 Task: Create in the project AgileCollab in Backlog an issue 'Implement a new cloud-based human resource information system for a company with advanced employee self-service and benefits management features', assign it to team member softage.3@softage.net and change the status to IN PROGRESS. Create in the project AgileCollab in Backlog an issue 'Integrate a new chatbot feature into an existing customer service portal to enhance customer support and response time', assign it to team member softage.4@softage.net and change the status to IN PROGRESS
Action: Mouse moved to (197, 55)
Screenshot: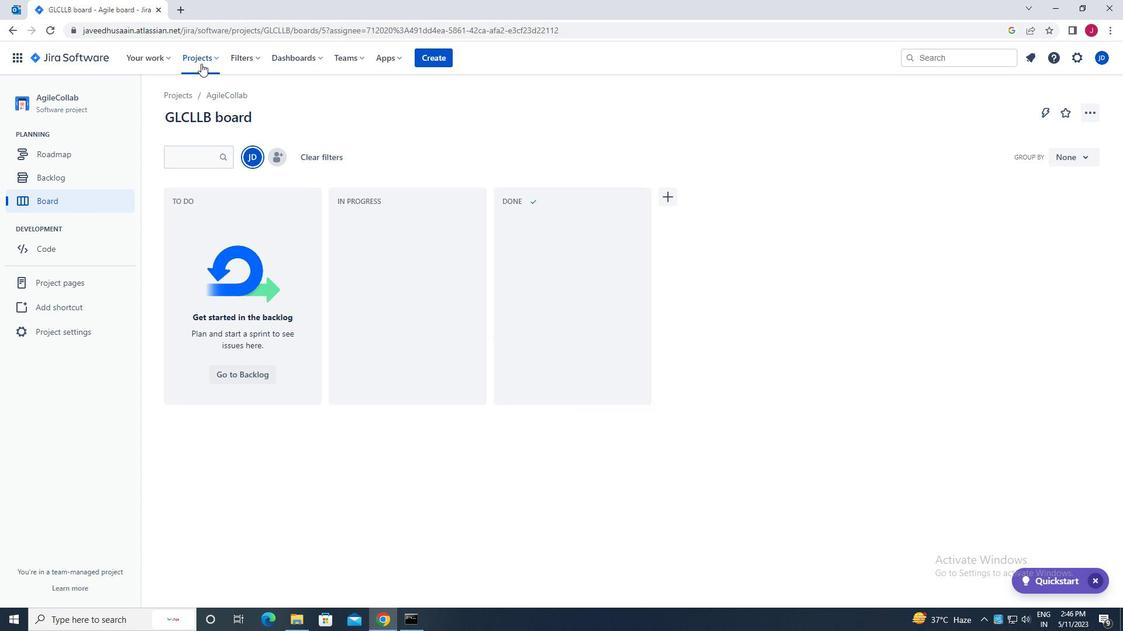 
Action: Mouse pressed left at (197, 55)
Screenshot: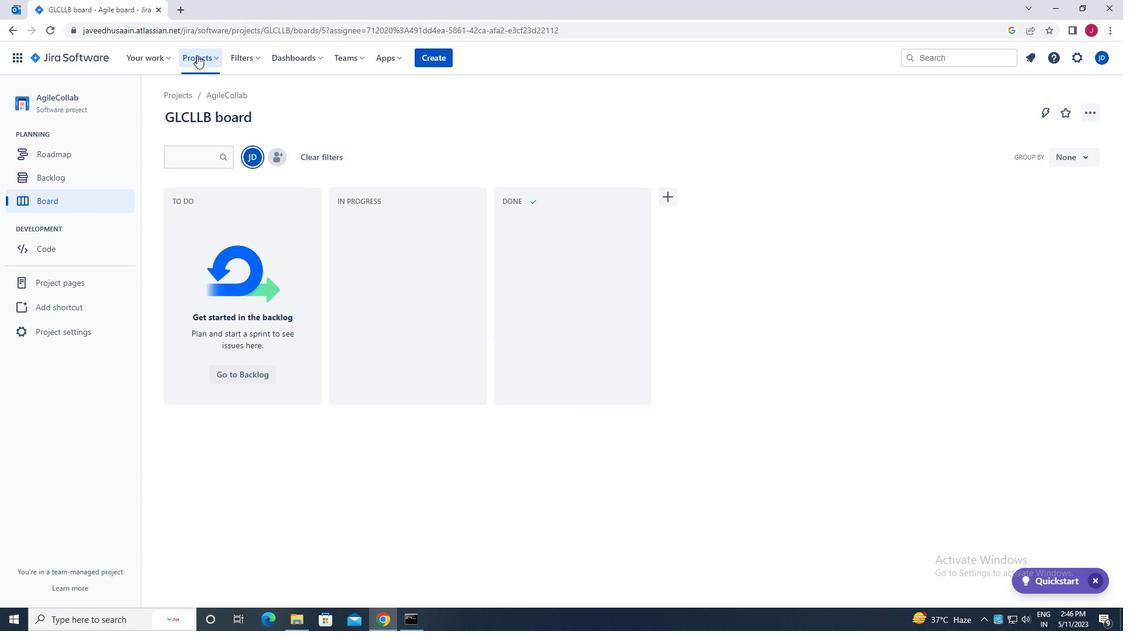 
Action: Mouse moved to (268, 112)
Screenshot: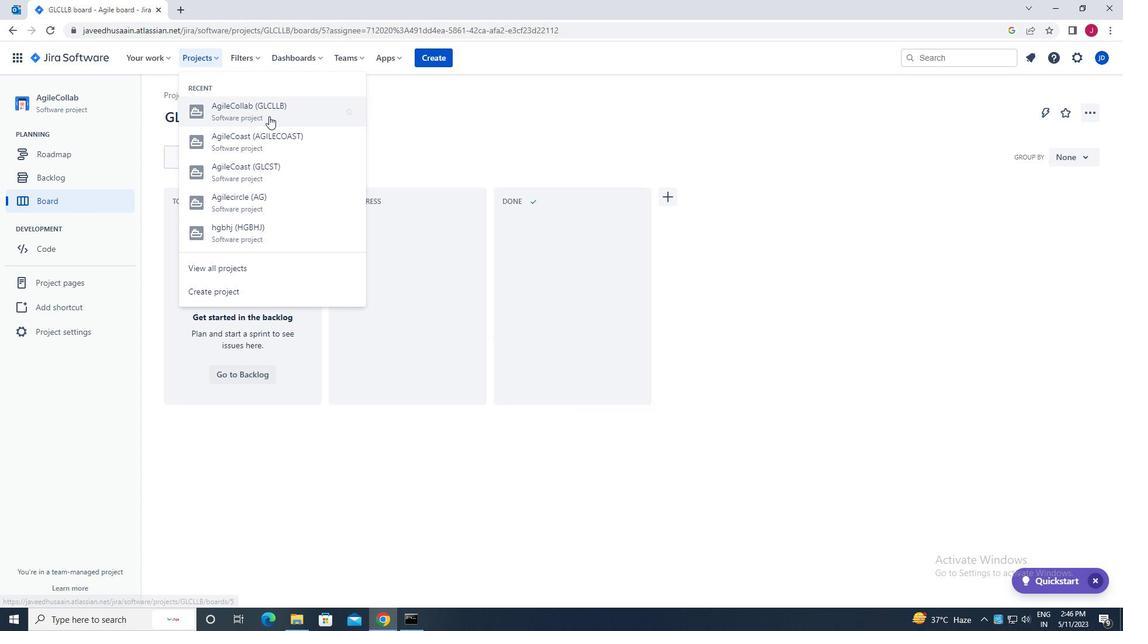 
Action: Mouse pressed left at (268, 112)
Screenshot: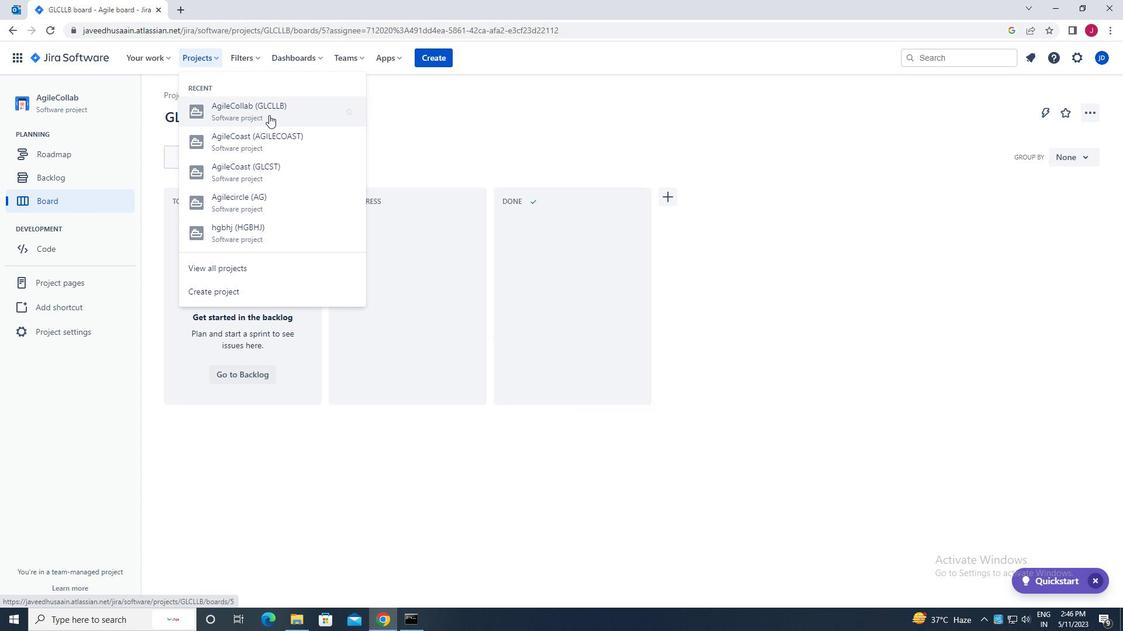 
Action: Mouse moved to (71, 176)
Screenshot: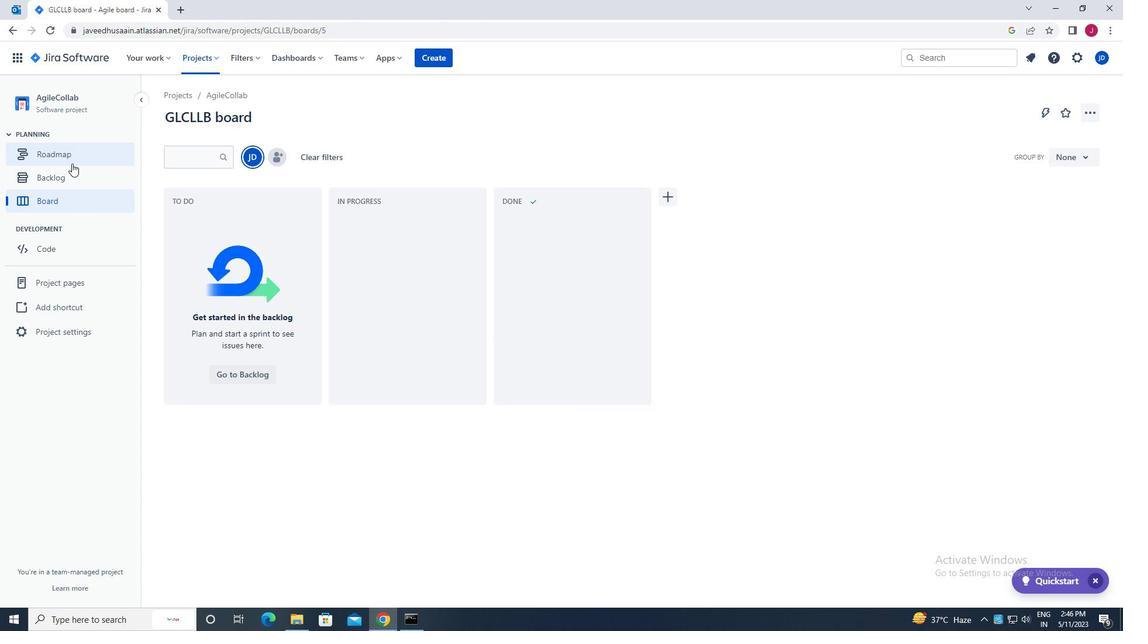 
Action: Mouse pressed left at (71, 176)
Screenshot: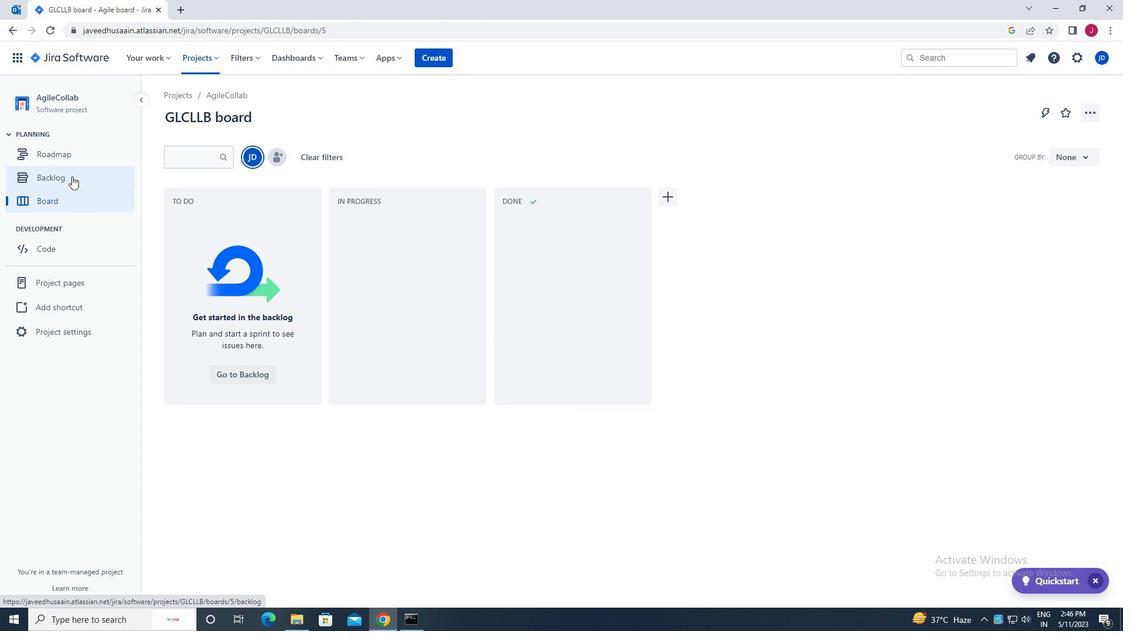 
Action: Mouse moved to (222, 431)
Screenshot: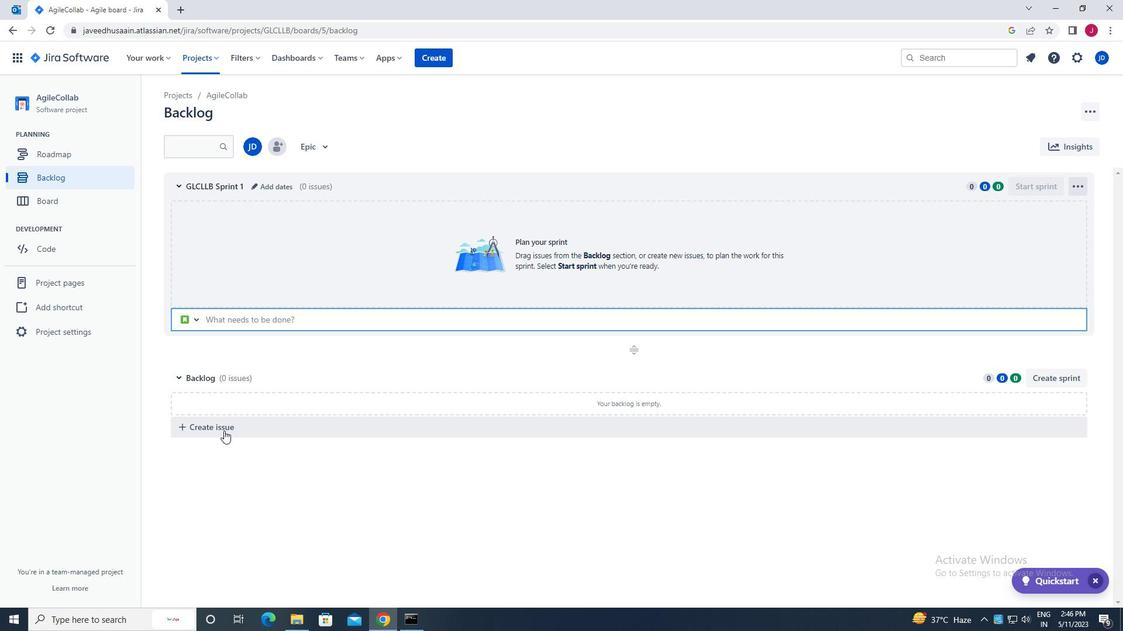 
Action: Mouse pressed left at (222, 431)
Screenshot: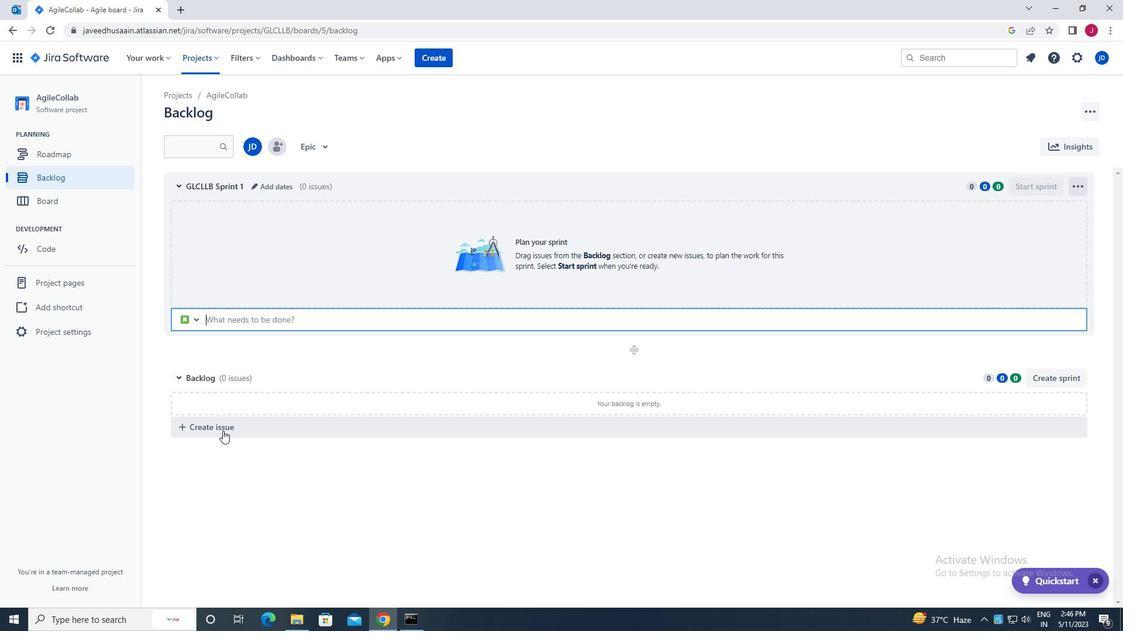 
Action: Mouse moved to (1082, 188)
Screenshot: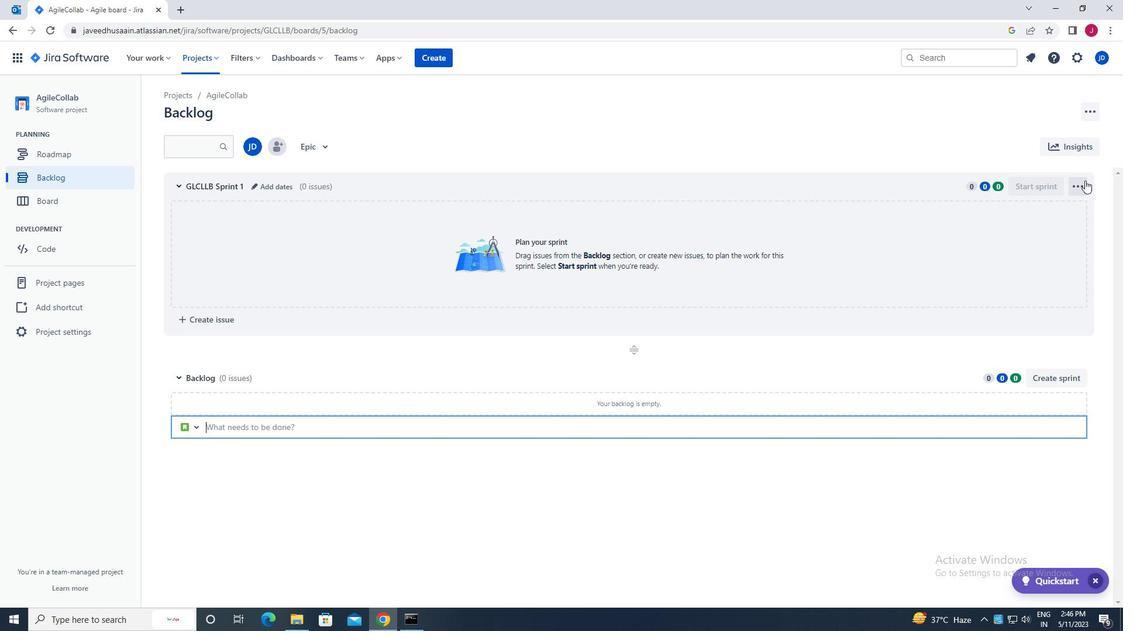 
Action: Mouse pressed left at (1082, 188)
Screenshot: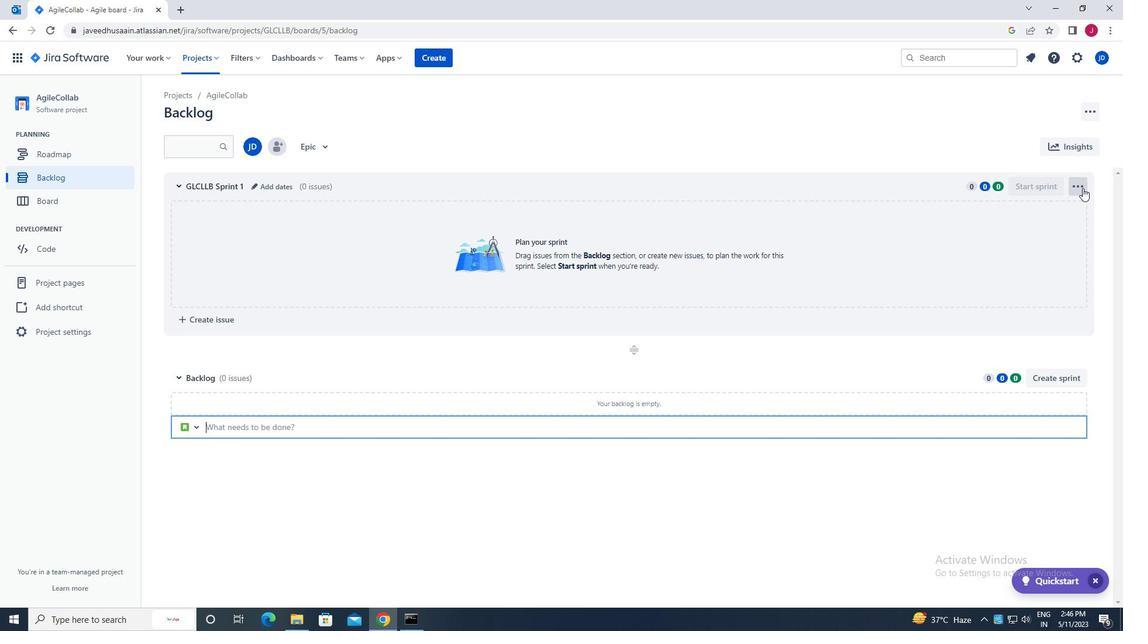 
Action: Mouse moved to (1043, 238)
Screenshot: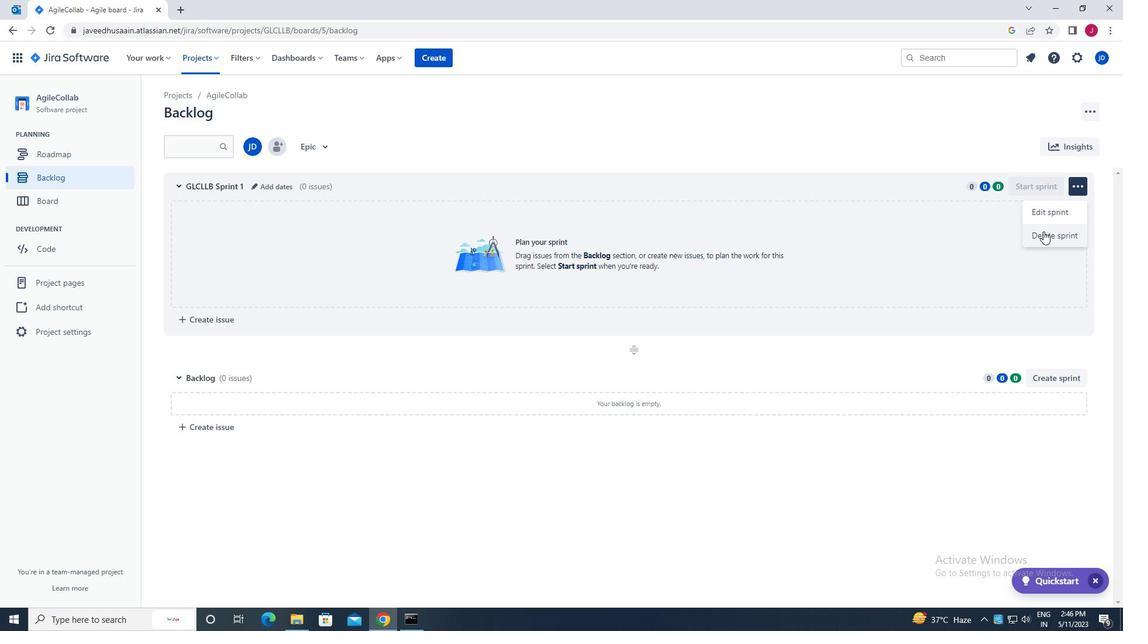 
Action: Mouse pressed left at (1043, 238)
Screenshot: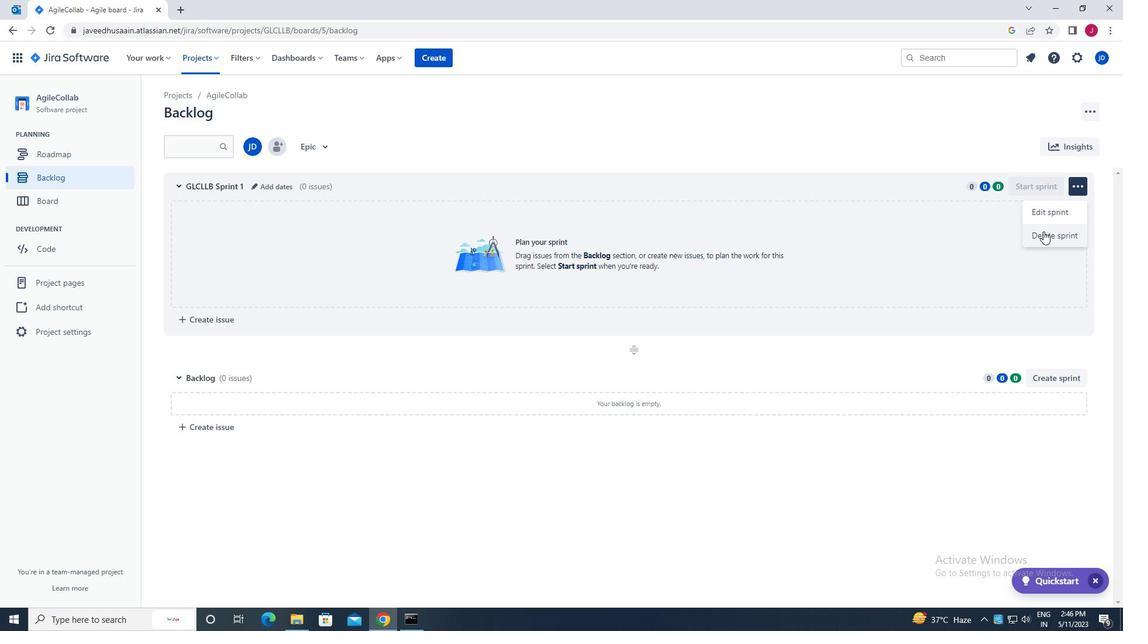 
Action: Mouse moved to (595, 155)
Screenshot: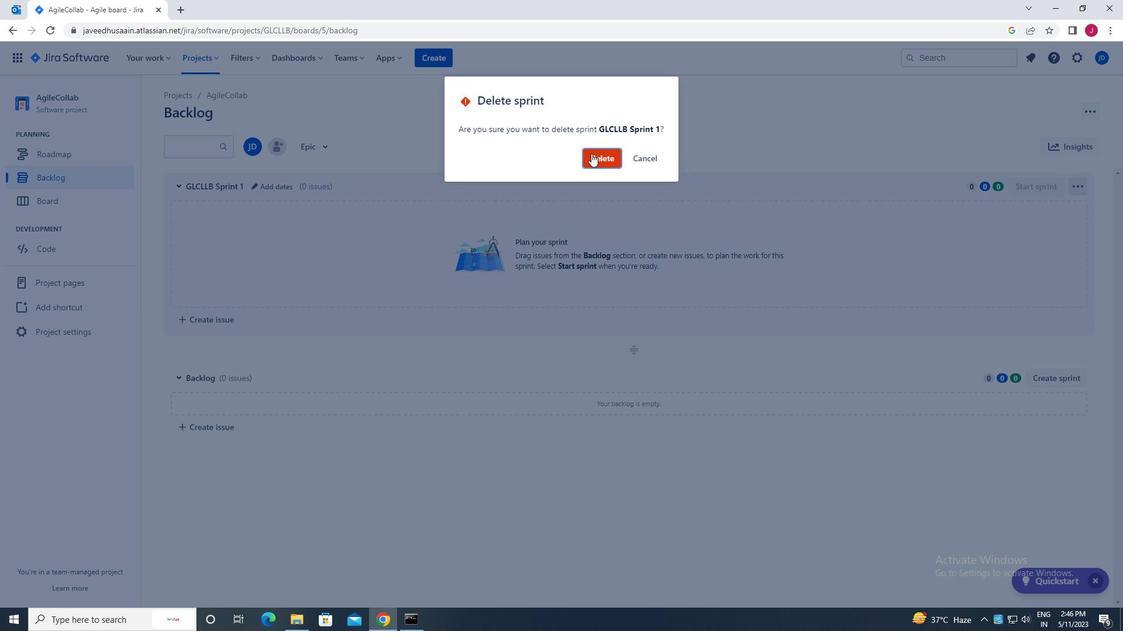 
Action: Mouse pressed left at (595, 155)
Screenshot: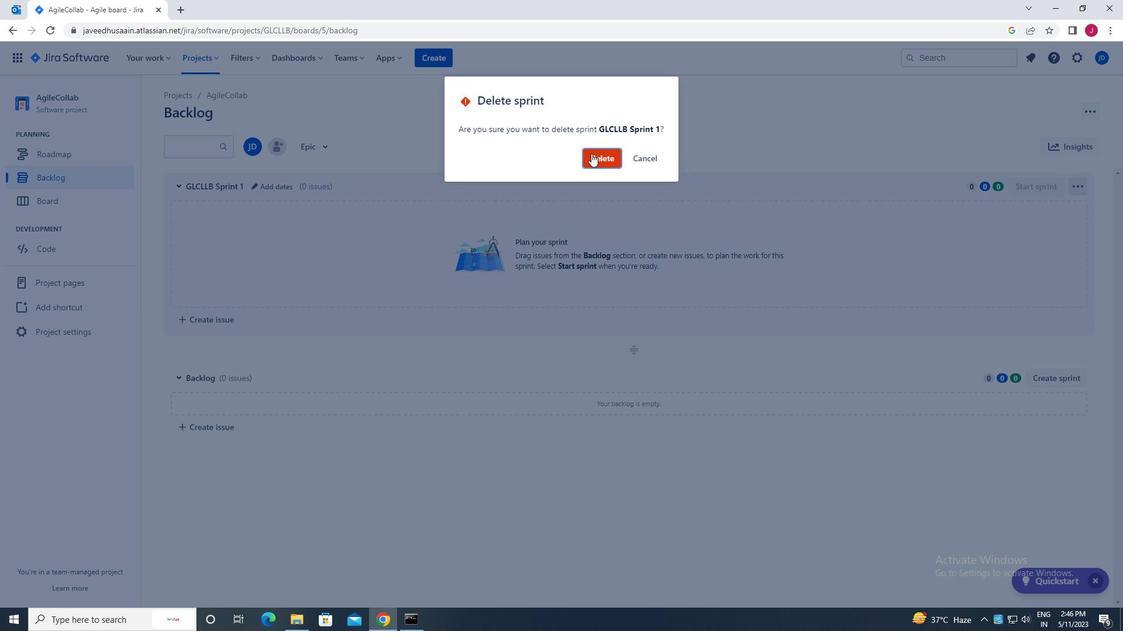 
Action: Mouse moved to (228, 214)
Screenshot: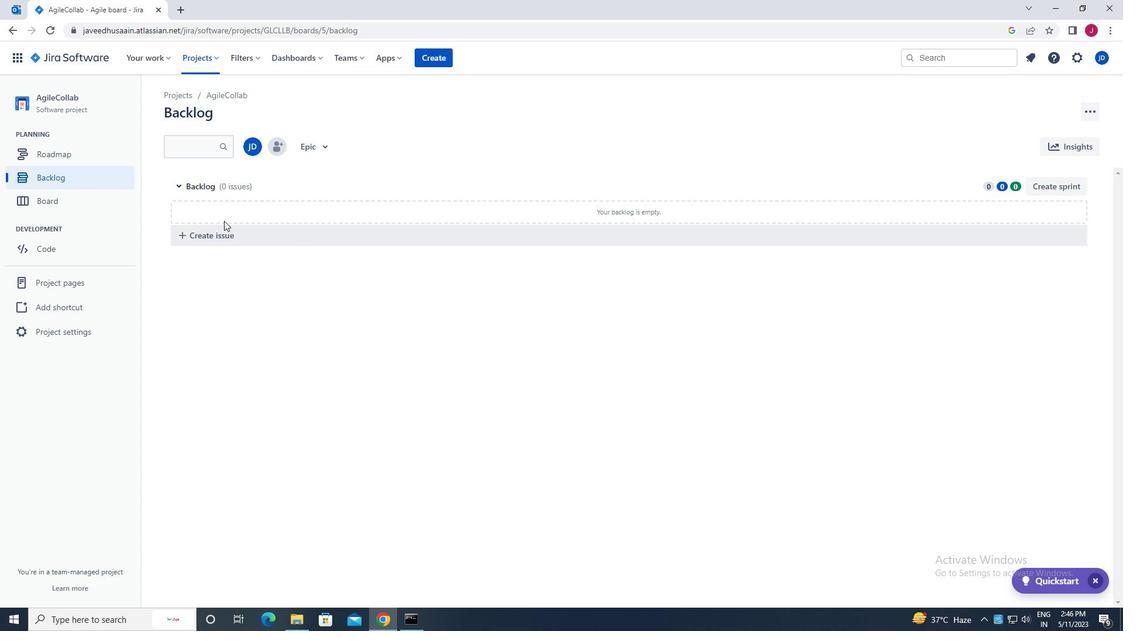 
Action: Mouse pressed left at (228, 214)
Screenshot: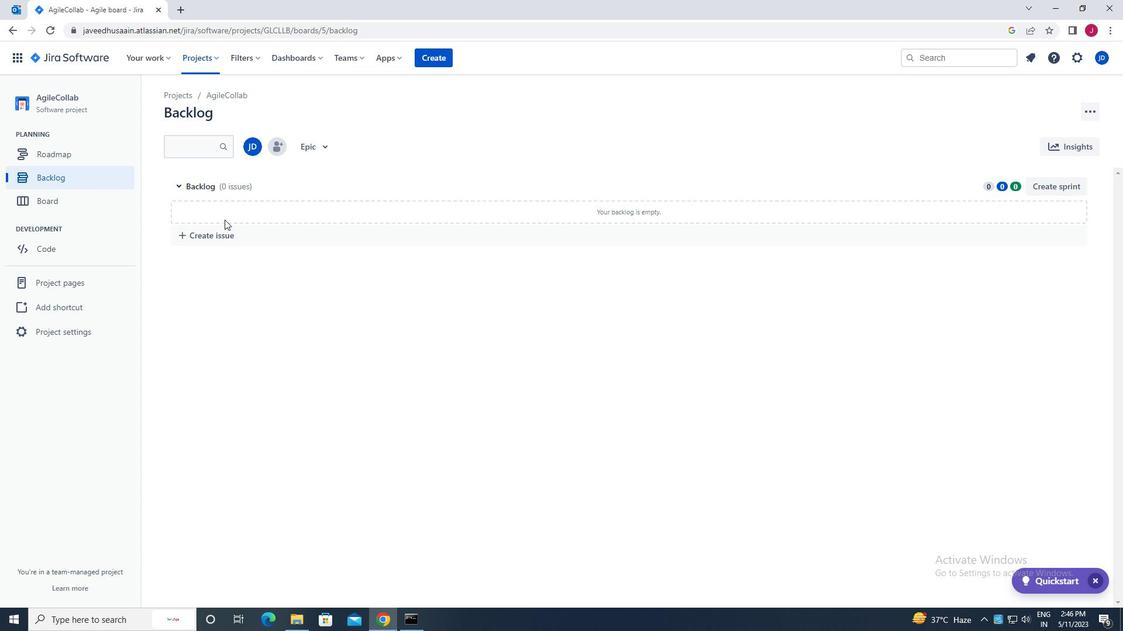
Action: Mouse moved to (222, 233)
Screenshot: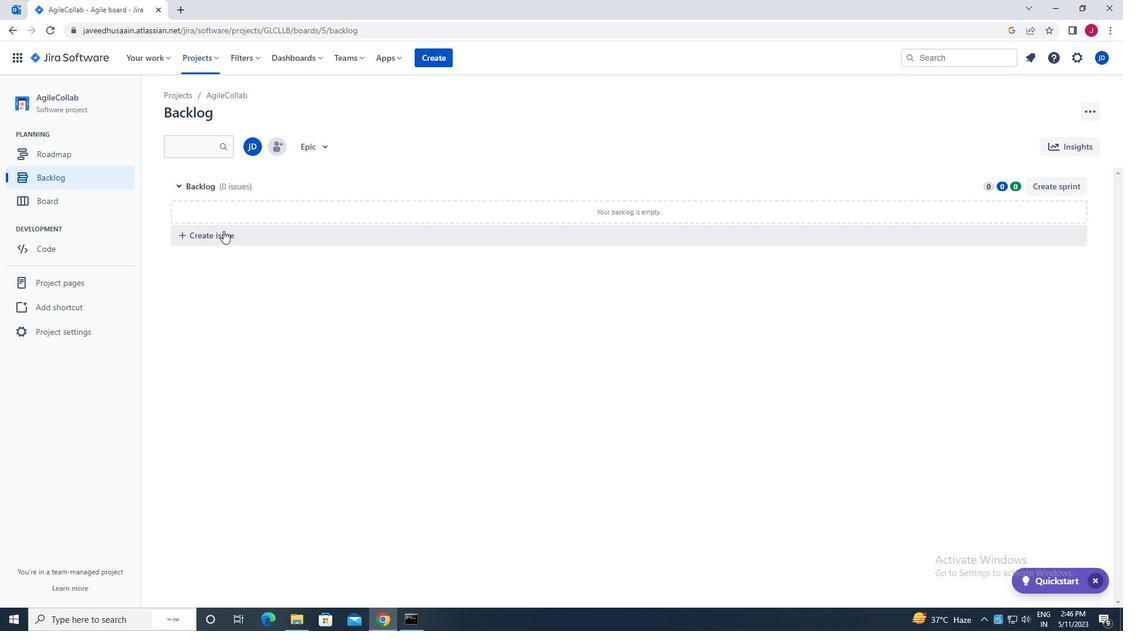 
Action: Mouse pressed left at (222, 233)
Screenshot: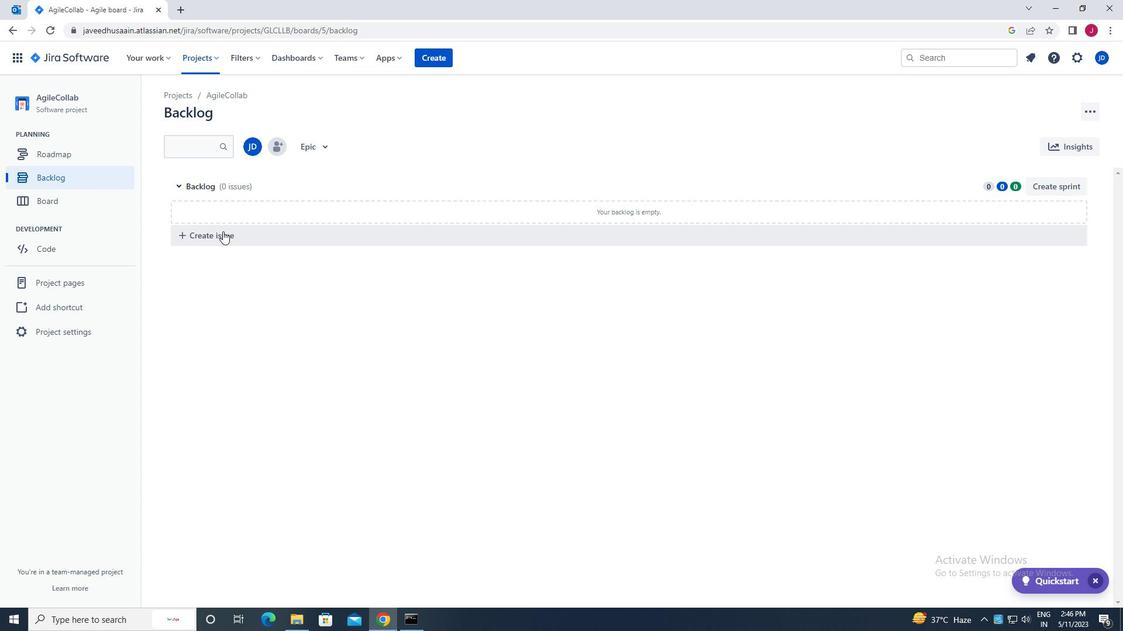 
Action: Mouse moved to (224, 235)
Screenshot: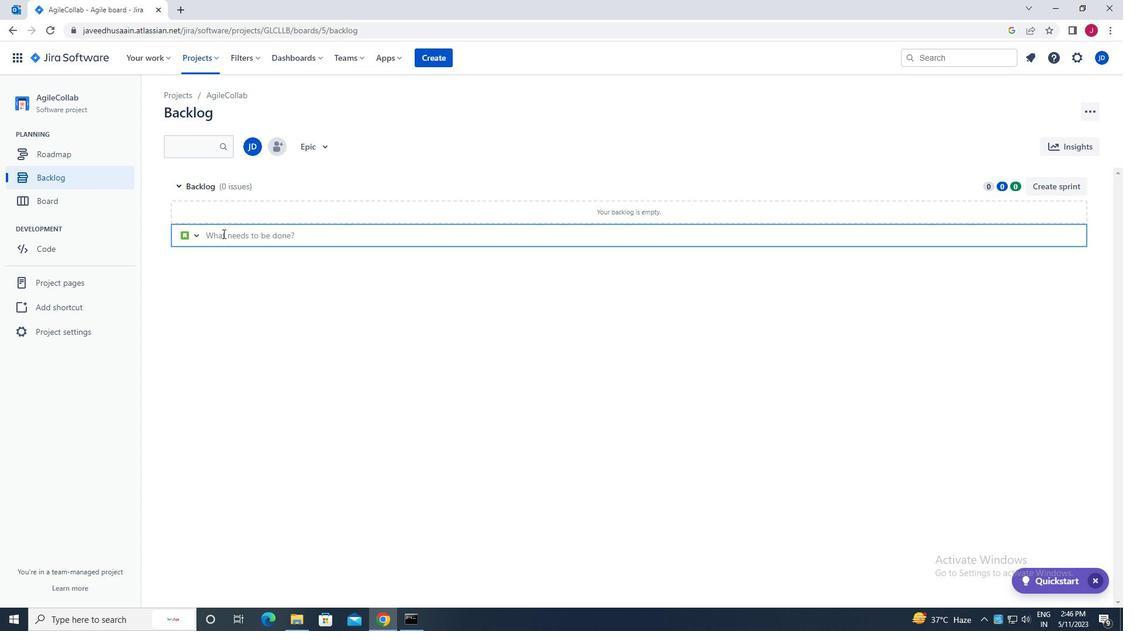 
Action: Mouse pressed left at (224, 235)
Screenshot: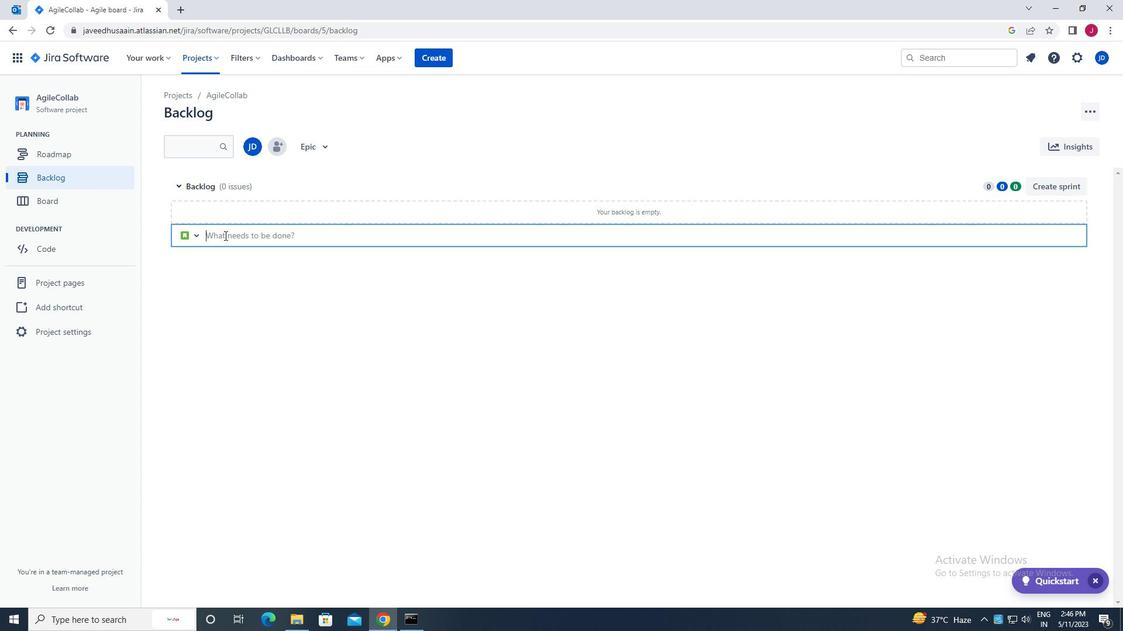 
Action: Key pressed <Key.caps_lock><Key.caps_lock>i<Key.caps_lock>mplement<Key.space>a<Key.space>new<Key.space>cloud-based<Key.space>human<Key.space>resources<Key.space>information<Key.space>system<Key.space>fp<Key.backspace>or<Key.space>a<Key.space>company<Key.space>with<Key.space>advanced<Key.space>employee<Key.space>self-service<Key.space>and<Key.space>benifits<Key.space><Key.backspace><Key.backspace><Key.backspace><Key.backspace><Key.backspace><Key.backspace>efits<Key.space>management<Key.space>features<Key.enter>
Screenshot: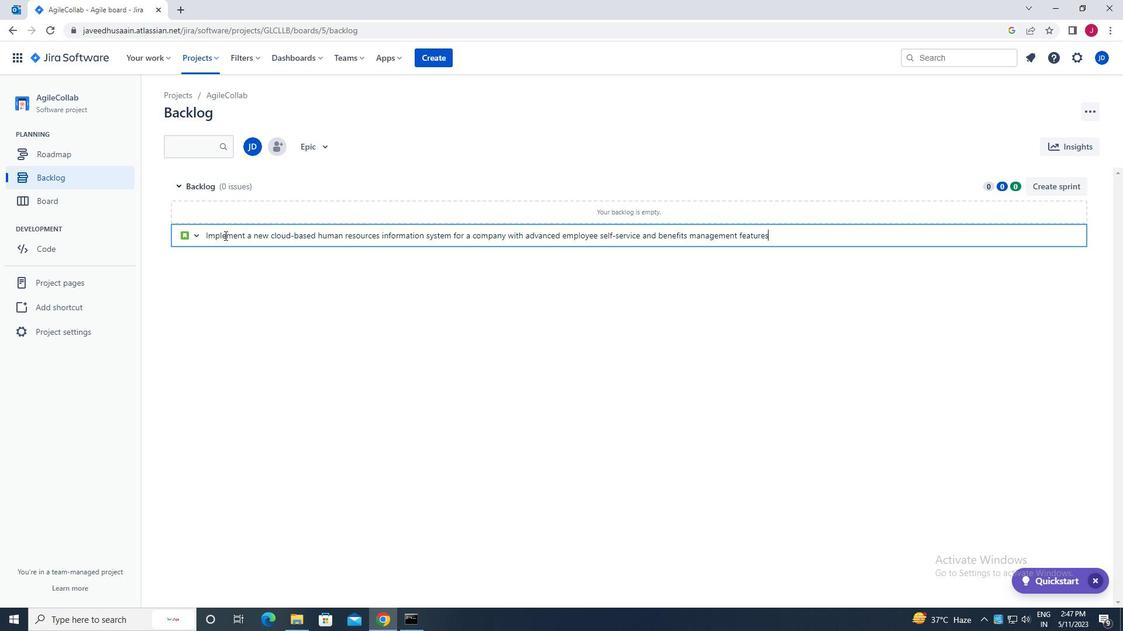 
Action: Mouse moved to (1051, 212)
Screenshot: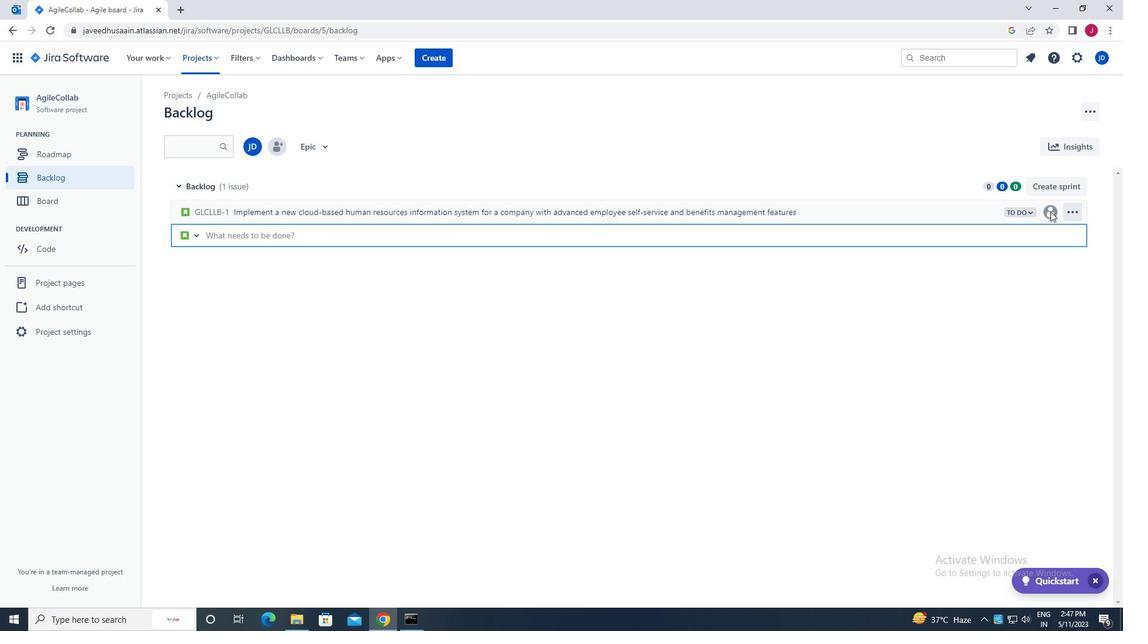 
Action: Mouse pressed left at (1051, 212)
Screenshot: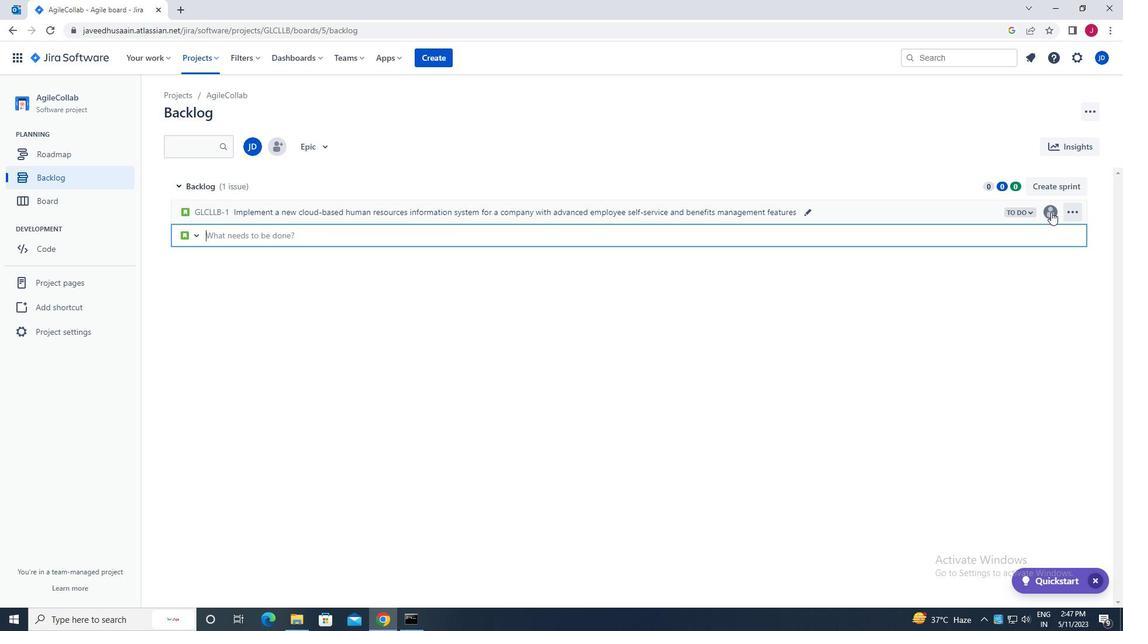 
Action: Mouse moved to (954, 385)
Screenshot: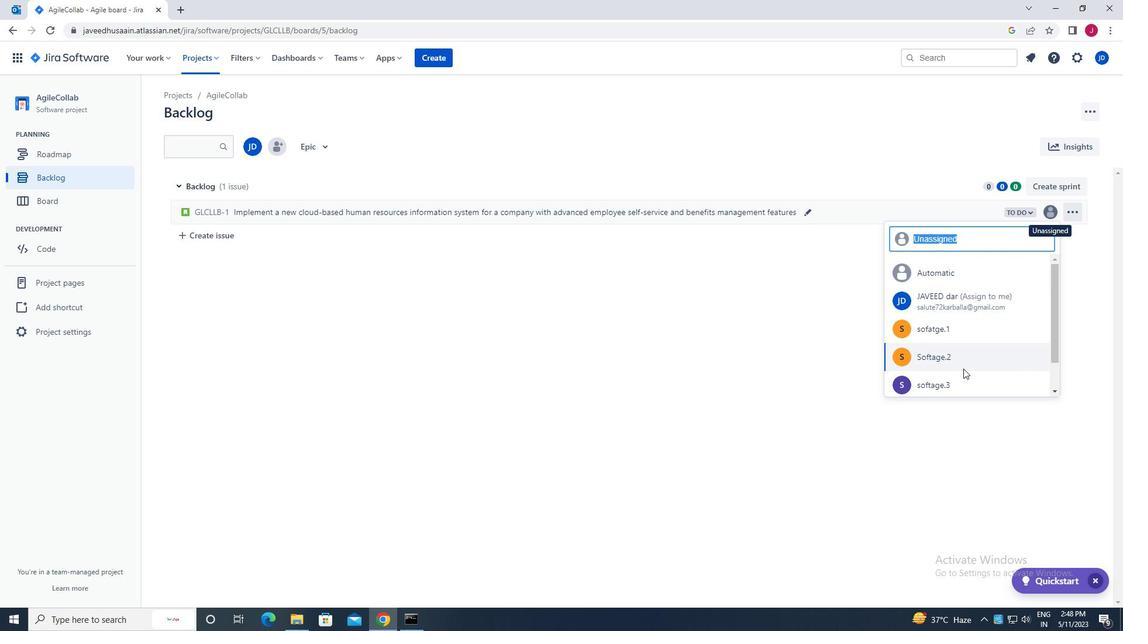 
Action: Mouse pressed left at (954, 385)
Screenshot: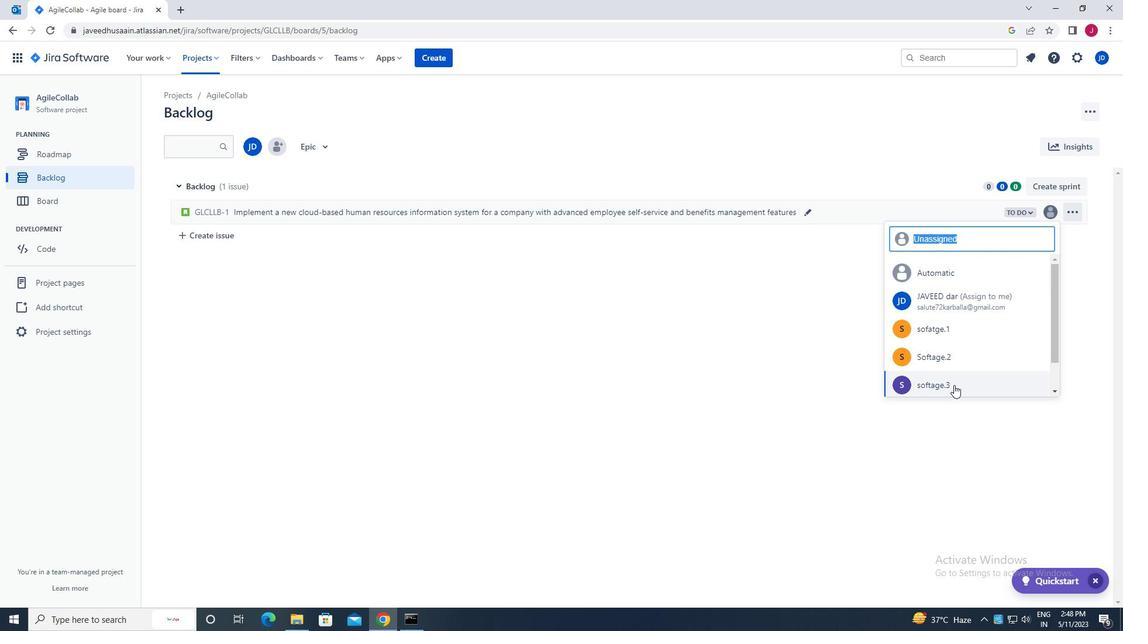 
Action: Mouse moved to (1023, 212)
Screenshot: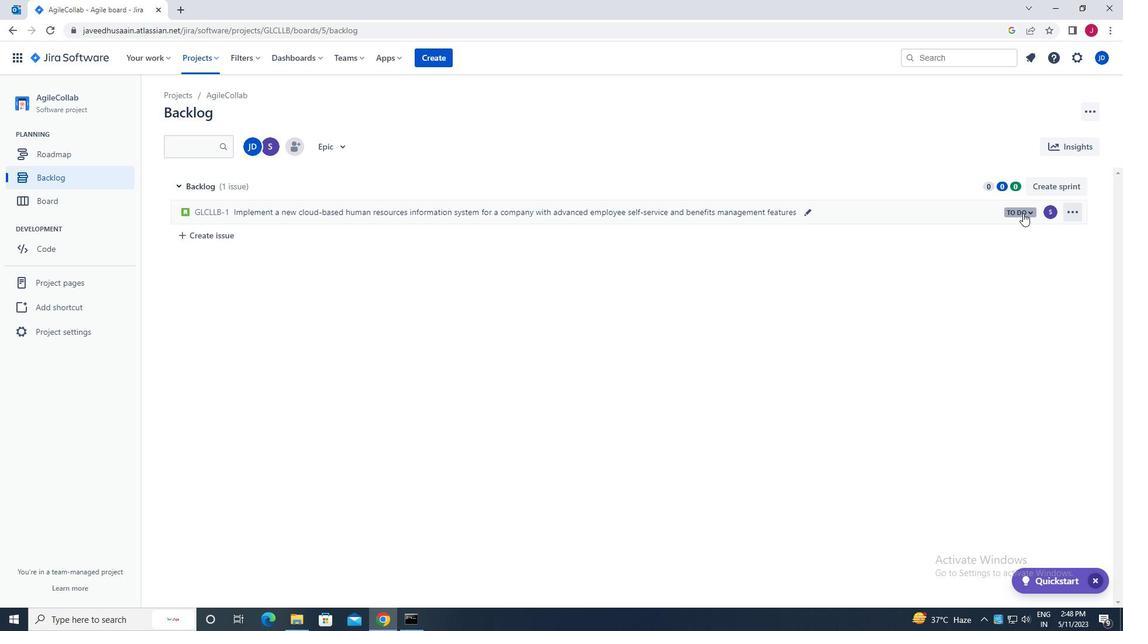 
Action: Mouse pressed left at (1023, 212)
Screenshot: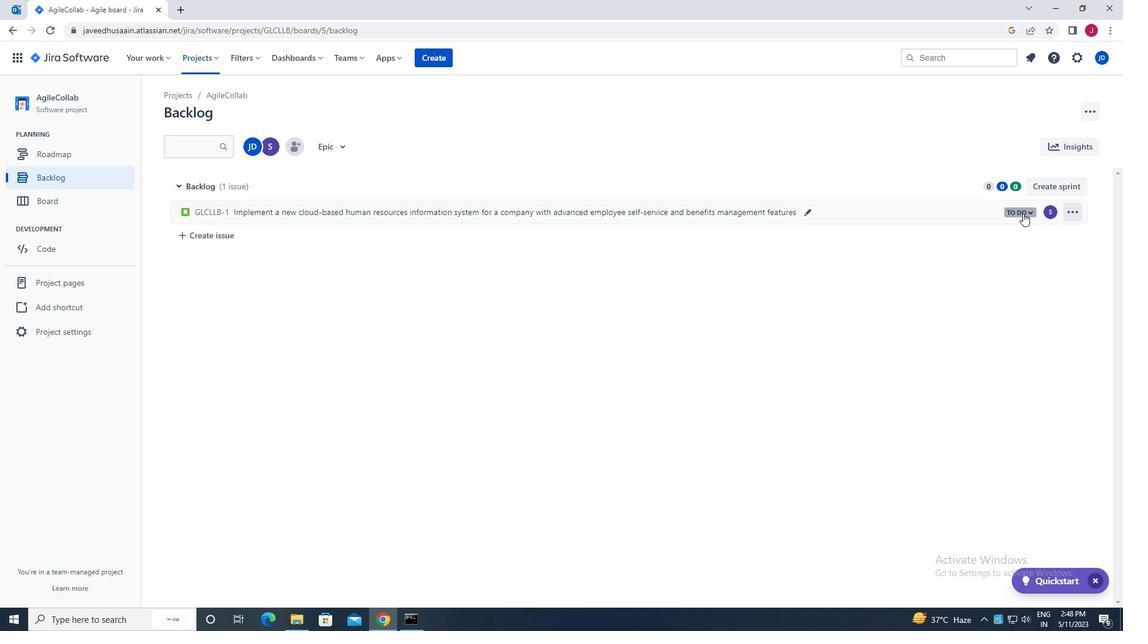 
Action: Mouse moved to (950, 235)
Screenshot: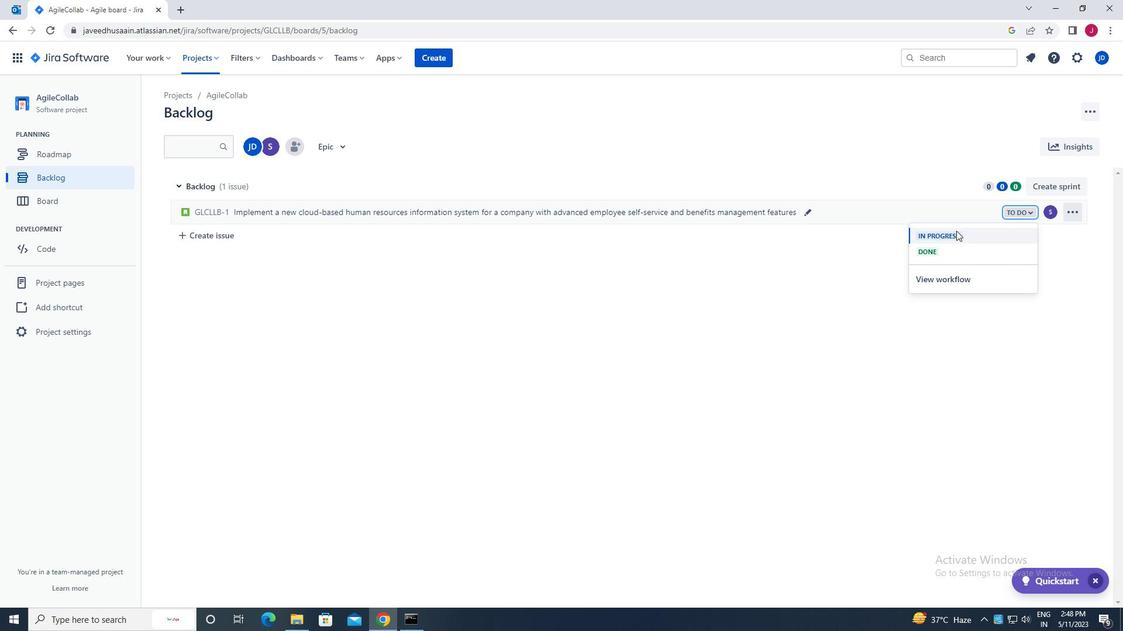 
Action: Mouse pressed left at (950, 235)
Screenshot: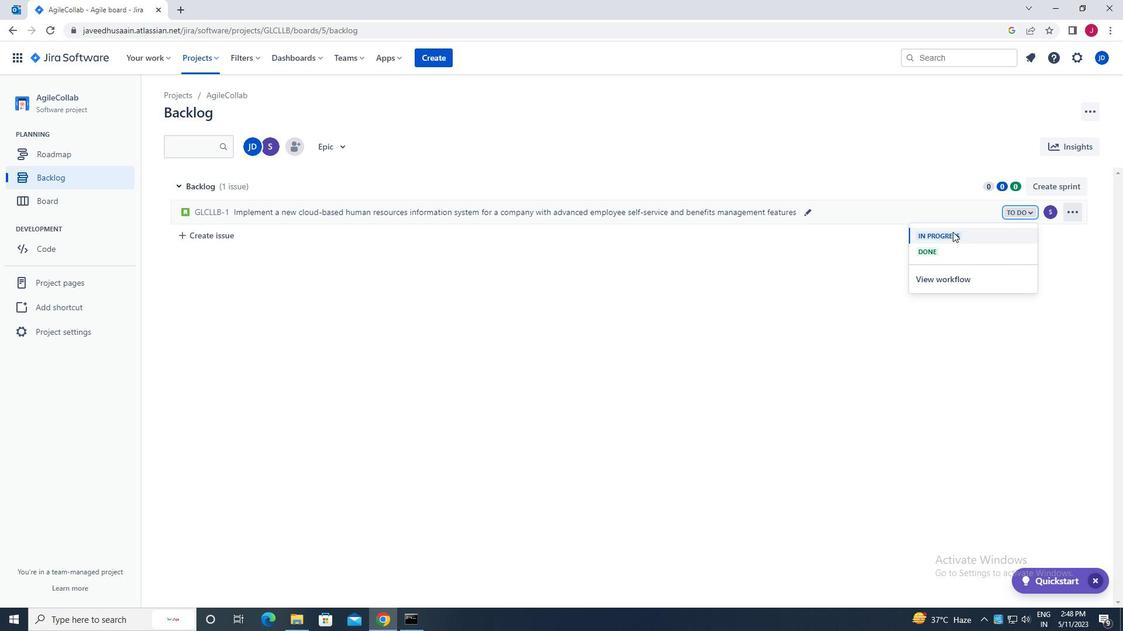 
Action: Mouse moved to (215, 238)
Screenshot: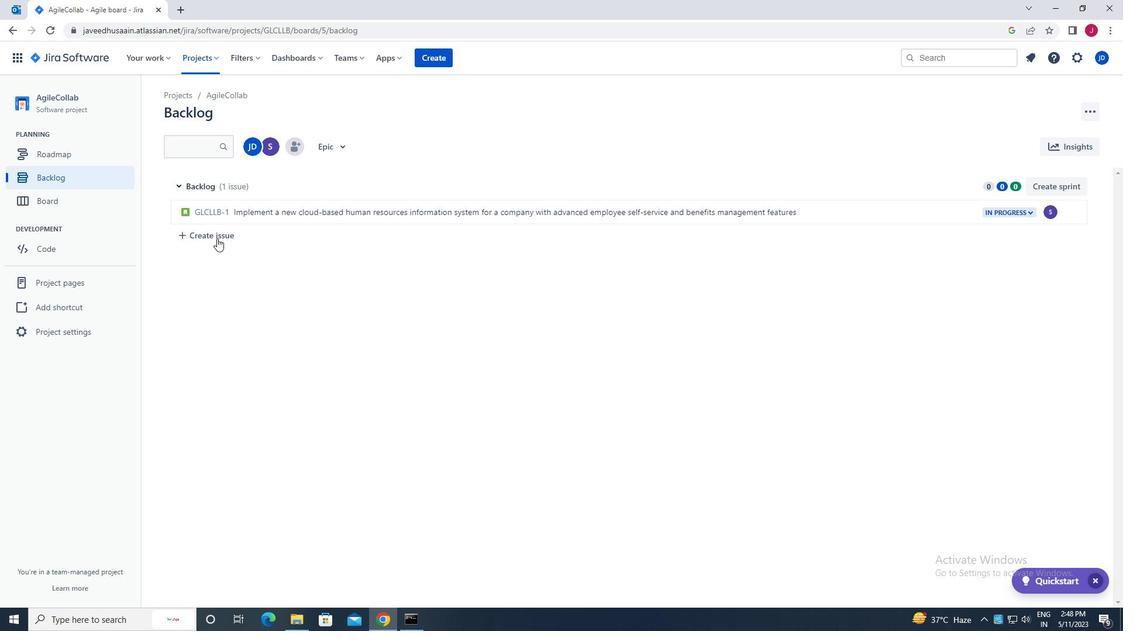 
Action: Mouse pressed left at (215, 238)
Screenshot: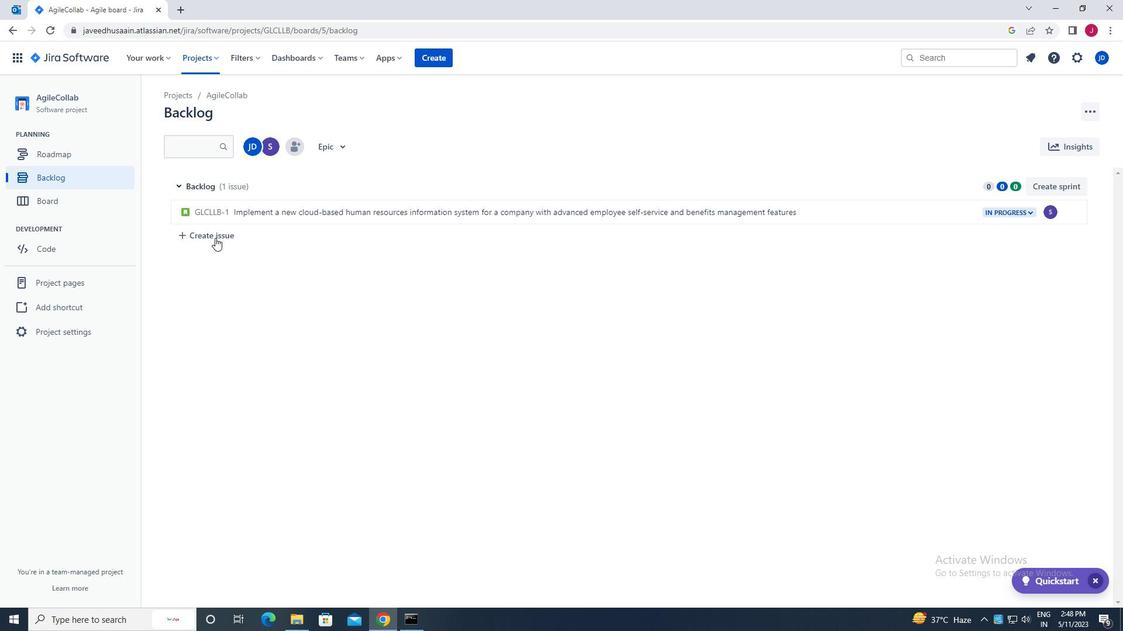 
Action: Mouse moved to (239, 240)
Screenshot: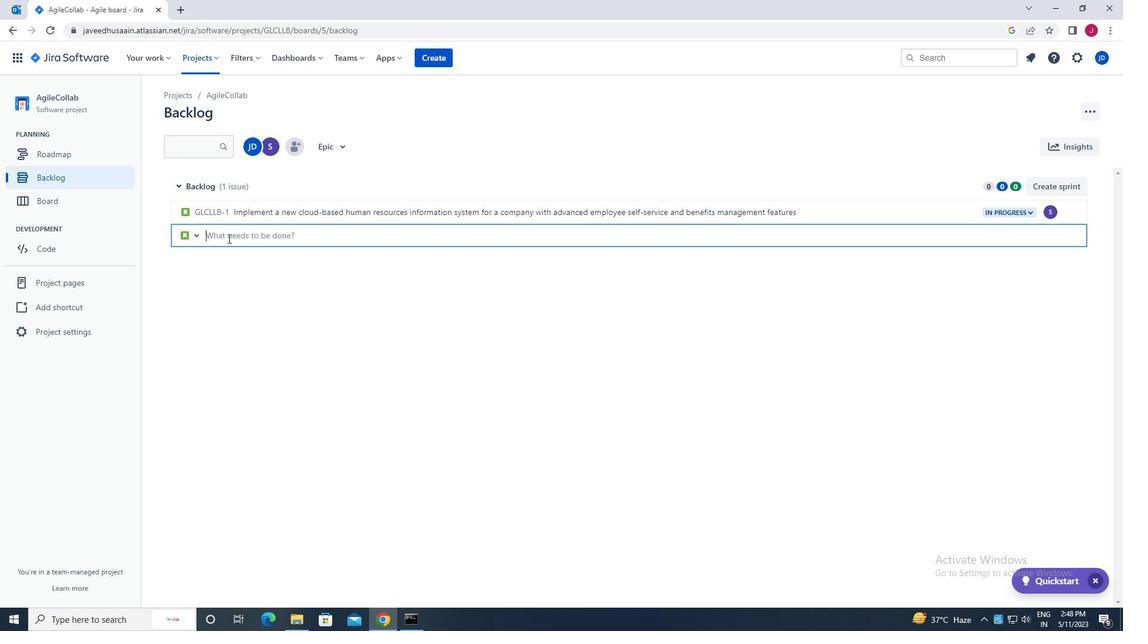 
Action: Key pressed <Key.caps_lock>i<Key.caps_lock>ntegrate<Key.space>a<Key.space>new<Key.space>chatbot<Key.space>feature<Key.space>into<Key.space>a<Key.space><Key.backspace>n<Key.space>existing<Key.space>customer<Key.space>service<Key.space>portal<Key.space>to<Key.space>enhance<Key.space>customer<Key.space>si<Key.backspace>upport<Key.space>and<Key.space>response<Key.space>time<Key.enter>
Screenshot: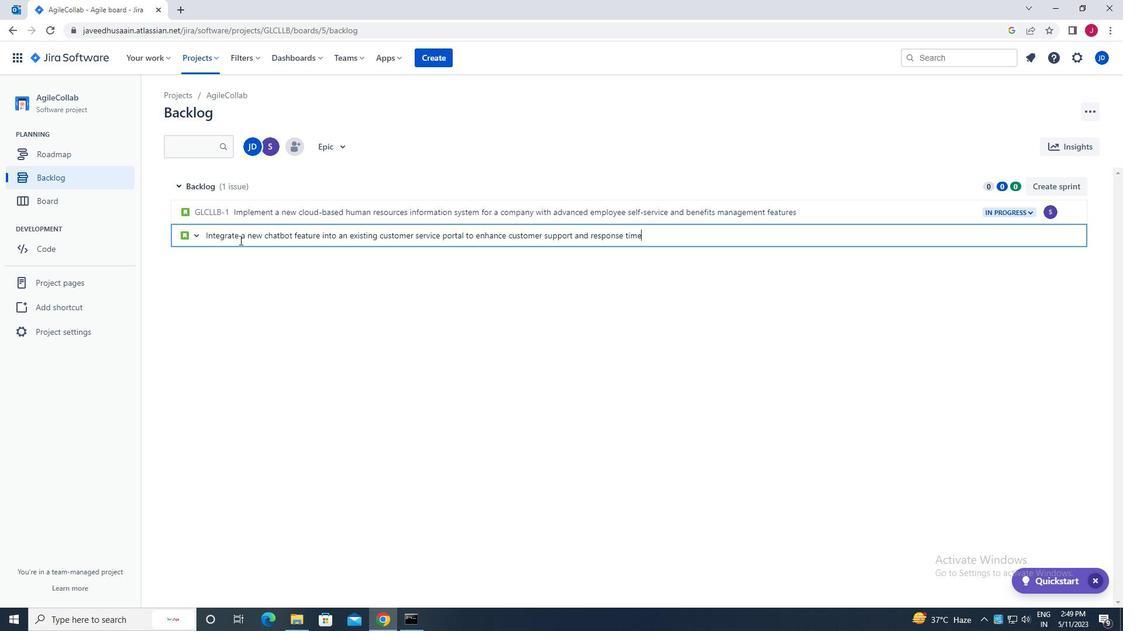 
Action: Mouse moved to (1048, 237)
Screenshot: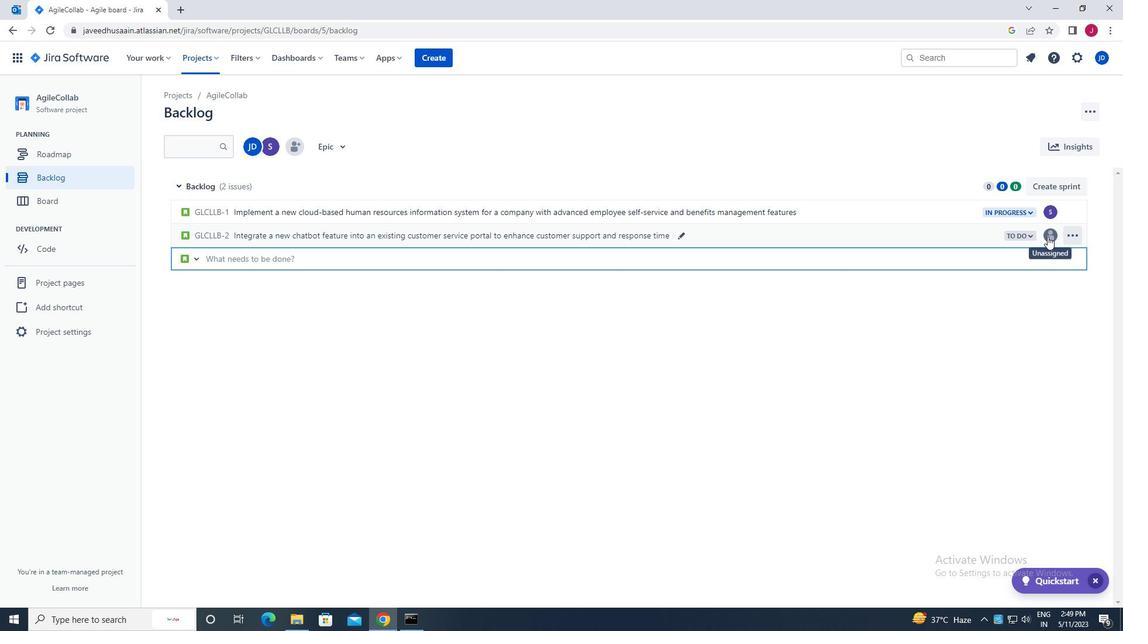 
Action: Mouse pressed left at (1048, 237)
Screenshot: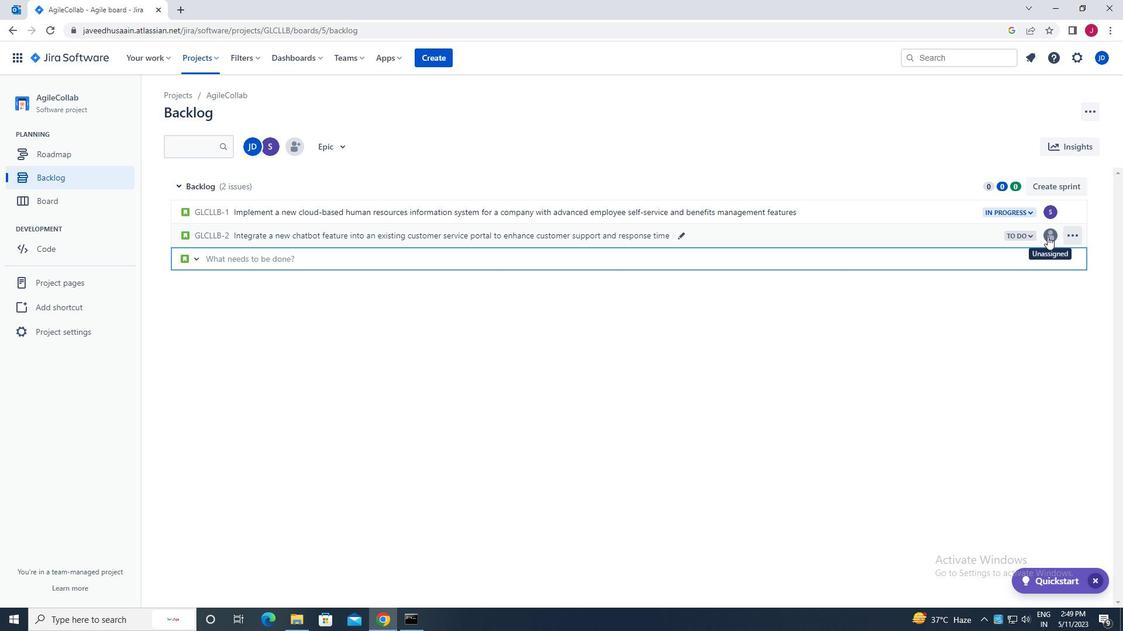 
Action: Mouse moved to (940, 373)
Screenshot: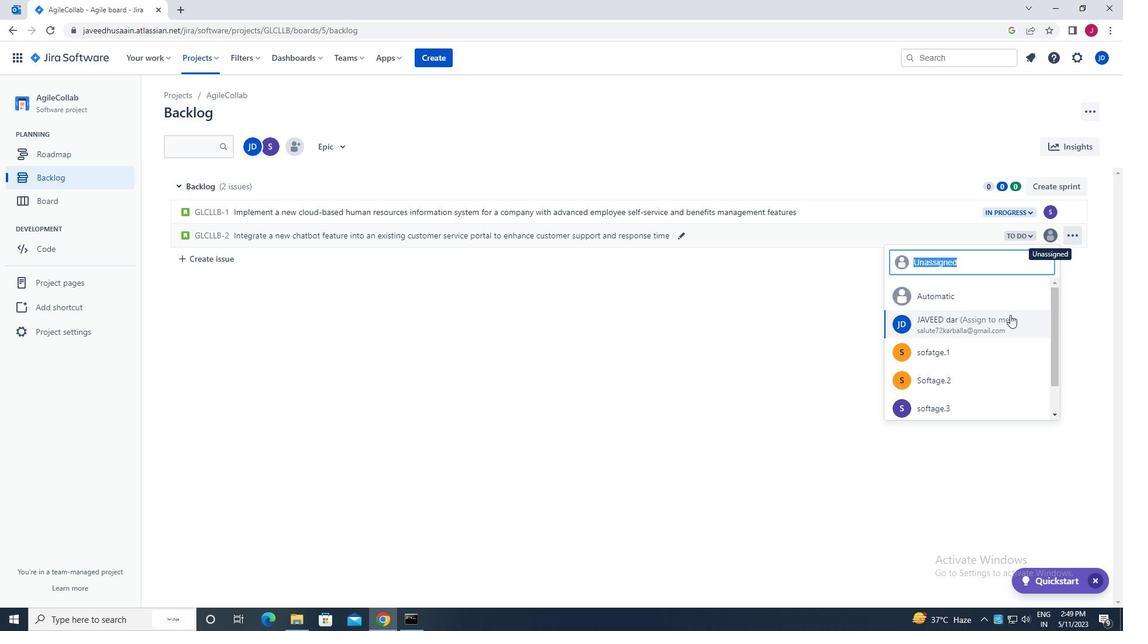 
Action: Mouse scrolled (940, 373) with delta (0, 0)
Screenshot: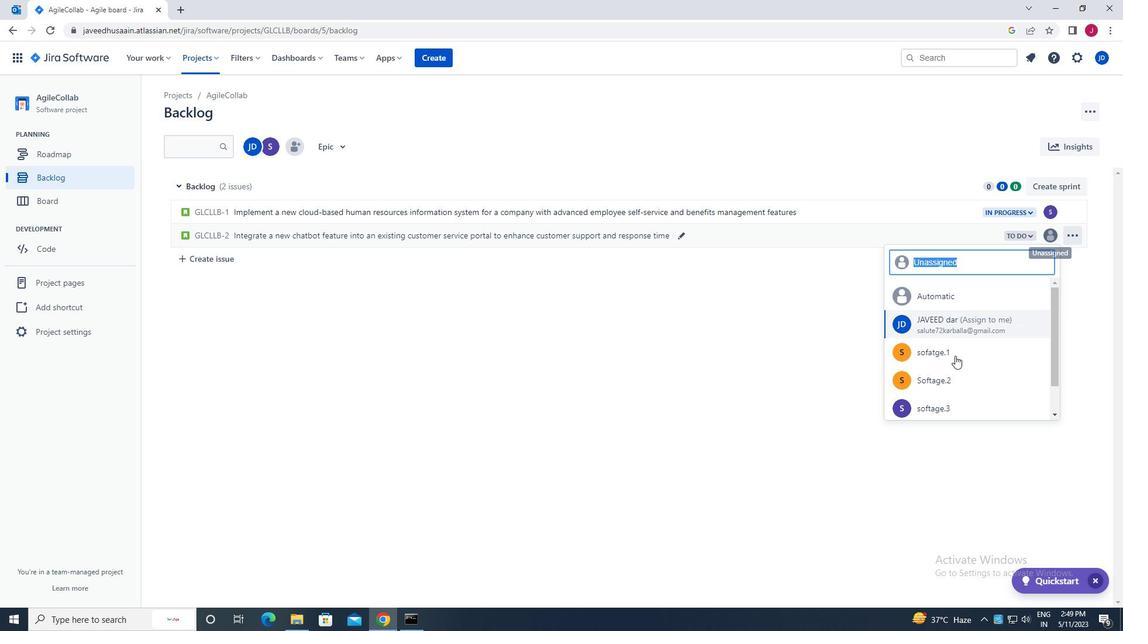 
Action: Mouse scrolled (940, 373) with delta (0, 0)
Screenshot: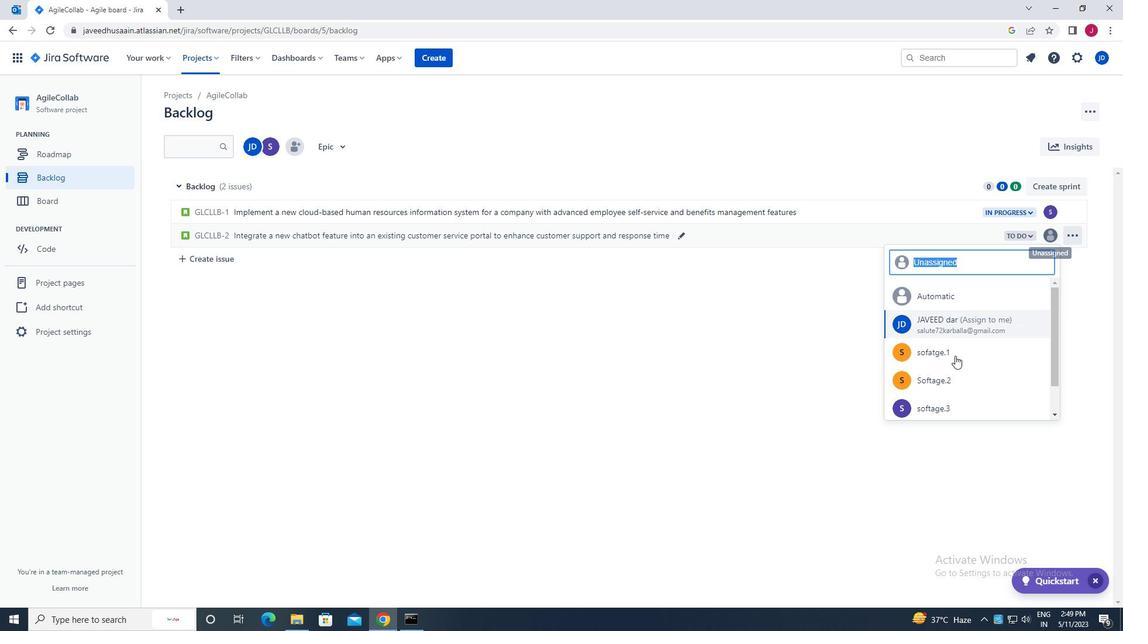 
Action: Mouse scrolled (940, 373) with delta (0, 0)
Screenshot: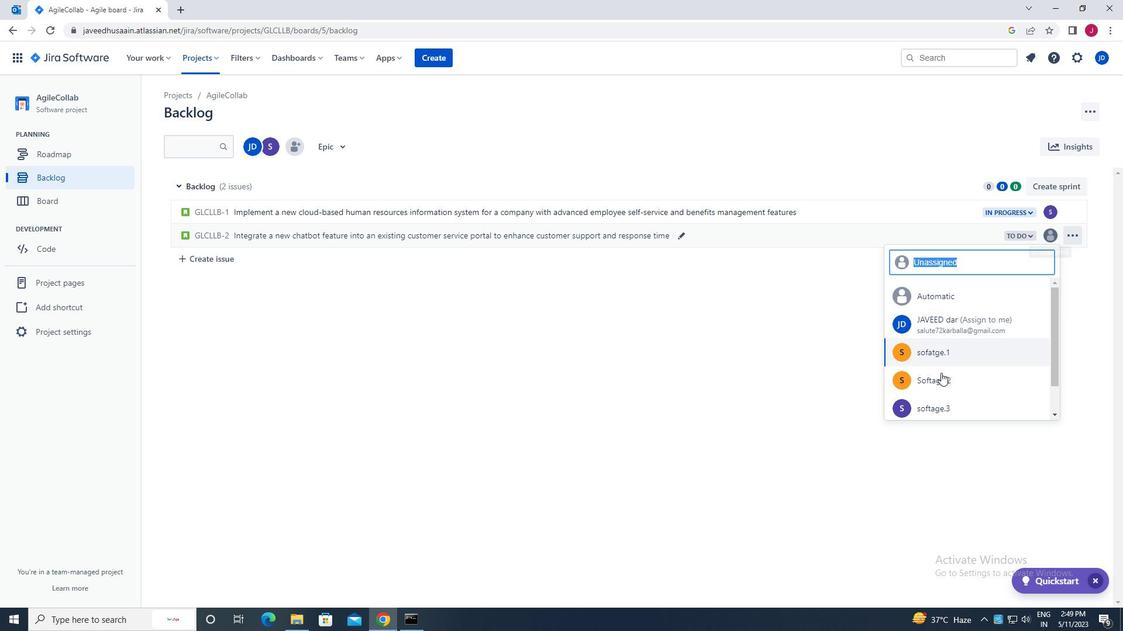 
Action: Mouse scrolled (940, 373) with delta (0, 0)
Screenshot: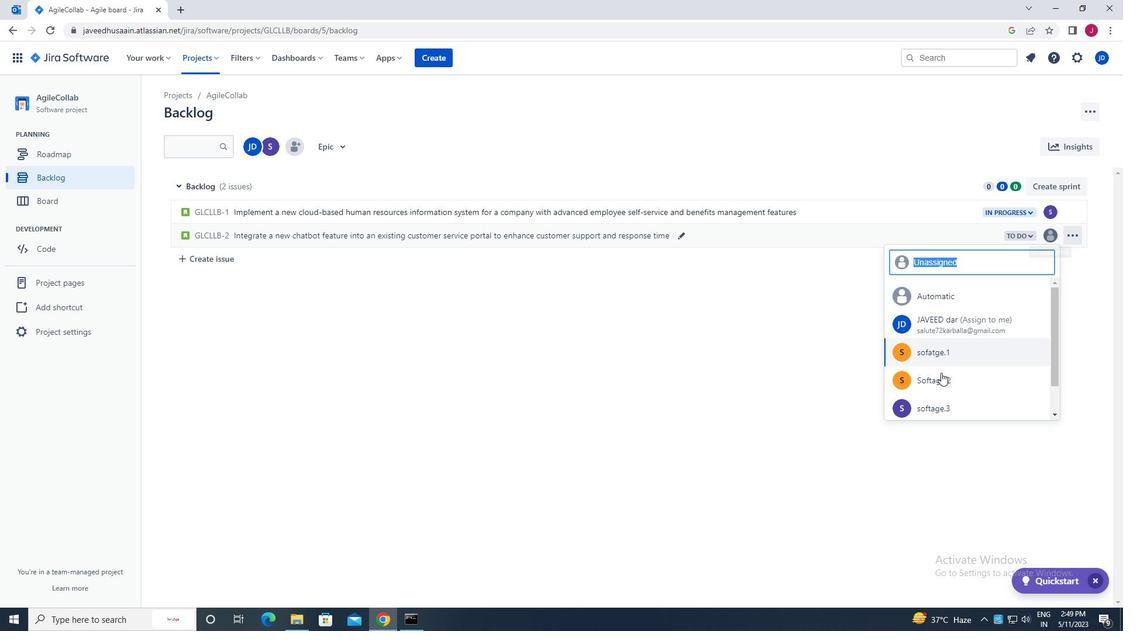 
Action: Mouse moved to (947, 400)
Screenshot: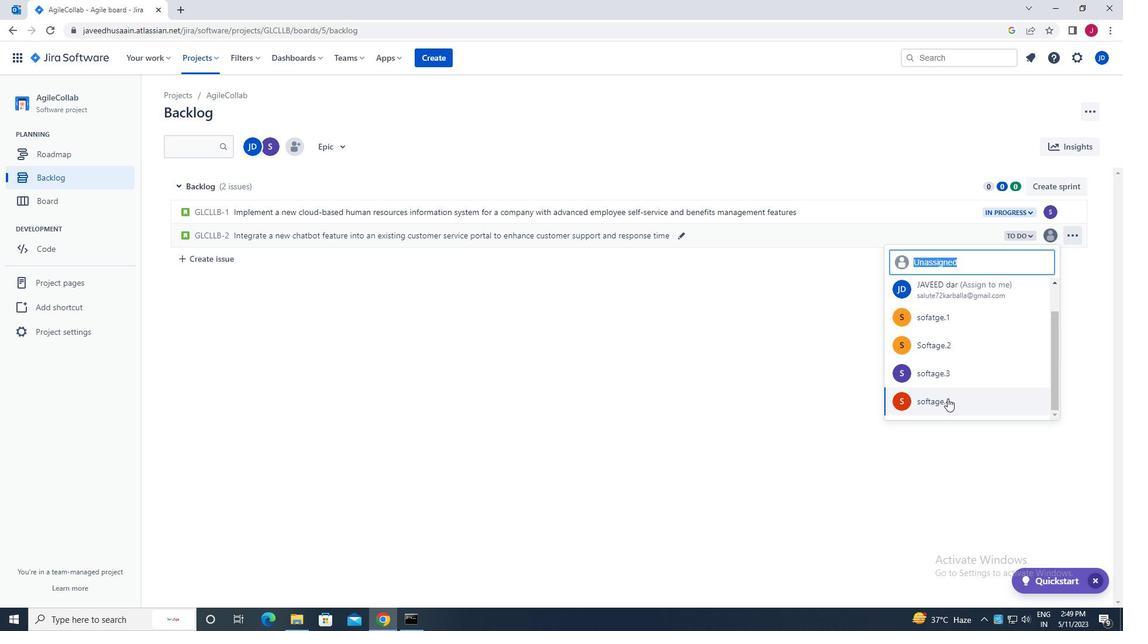 
Action: Mouse pressed left at (947, 400)
Screenshot: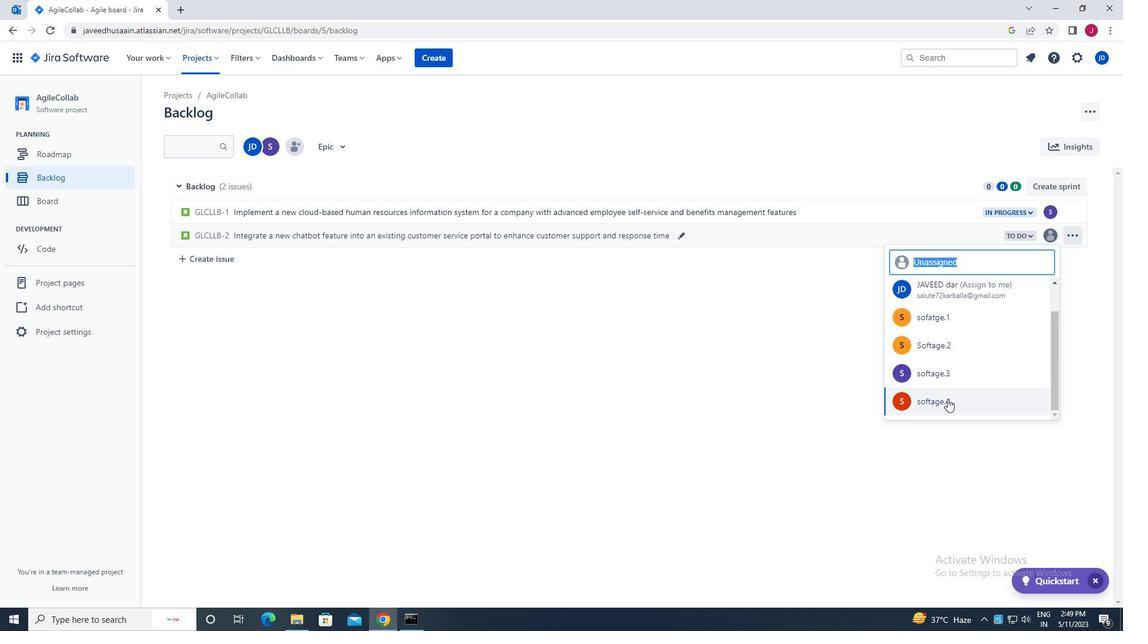
Action: Mouse moved to (1013, 235)
Screenshot: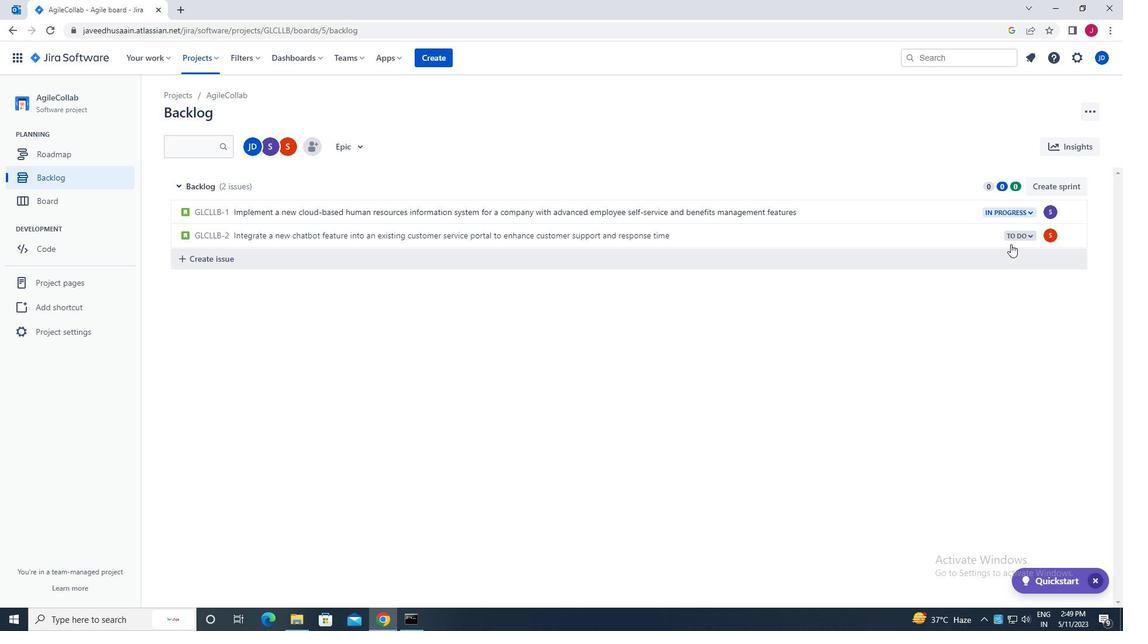 
Action: Mouse pressed left at (1013, 235)
Screenshot: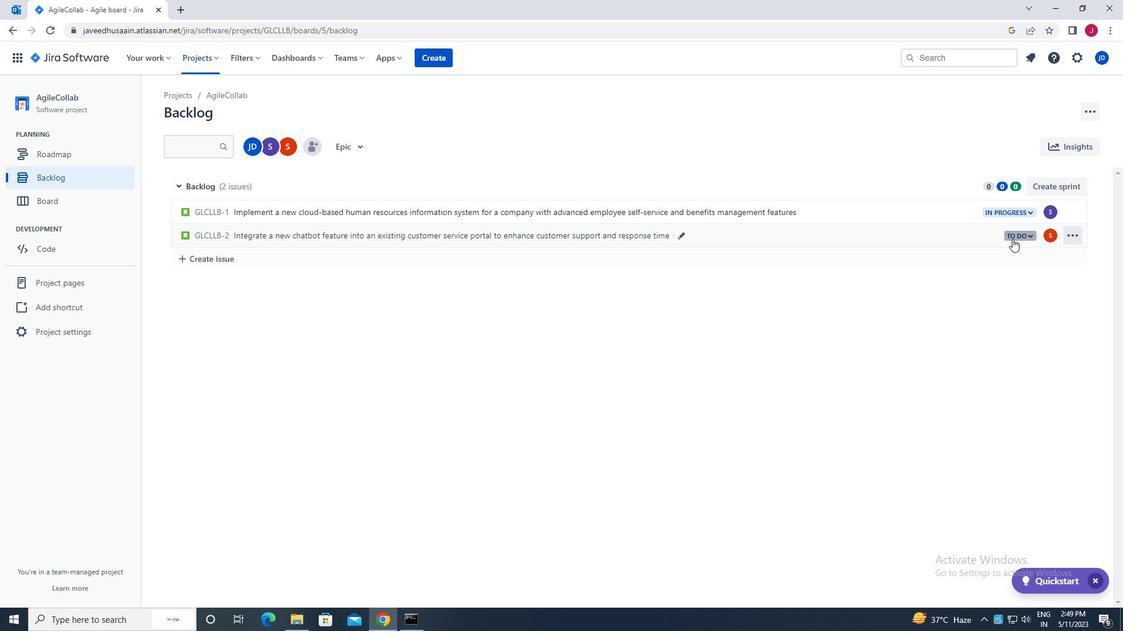 
Action: Mouse moved to (952, 259)
Screenshot: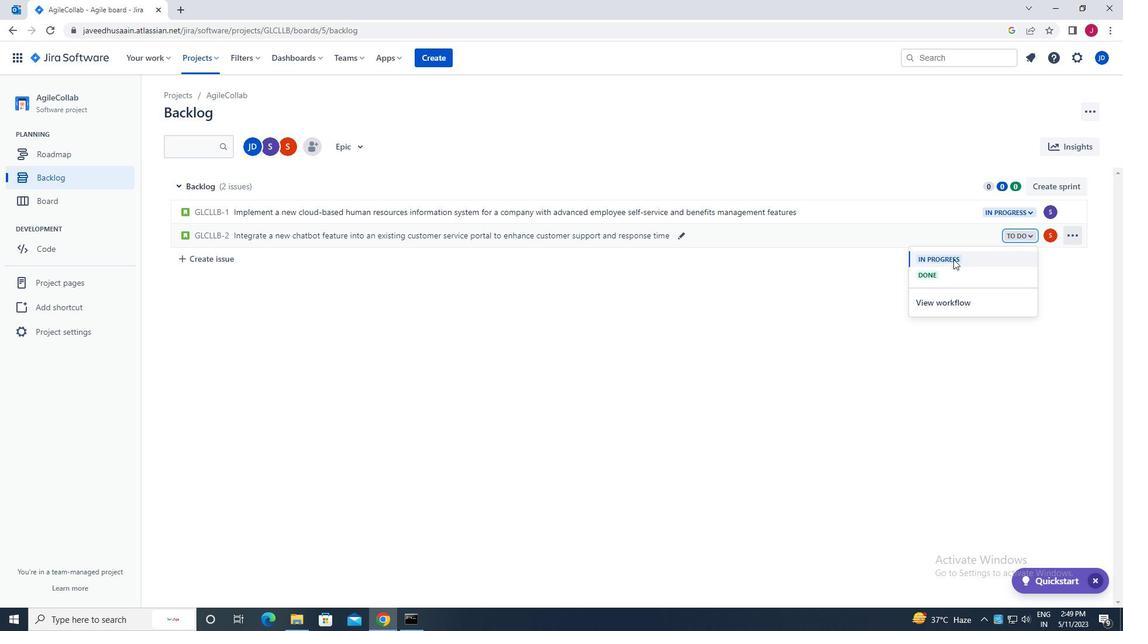 
Action: Mouse pressed left at (952, 259)
Screenshot: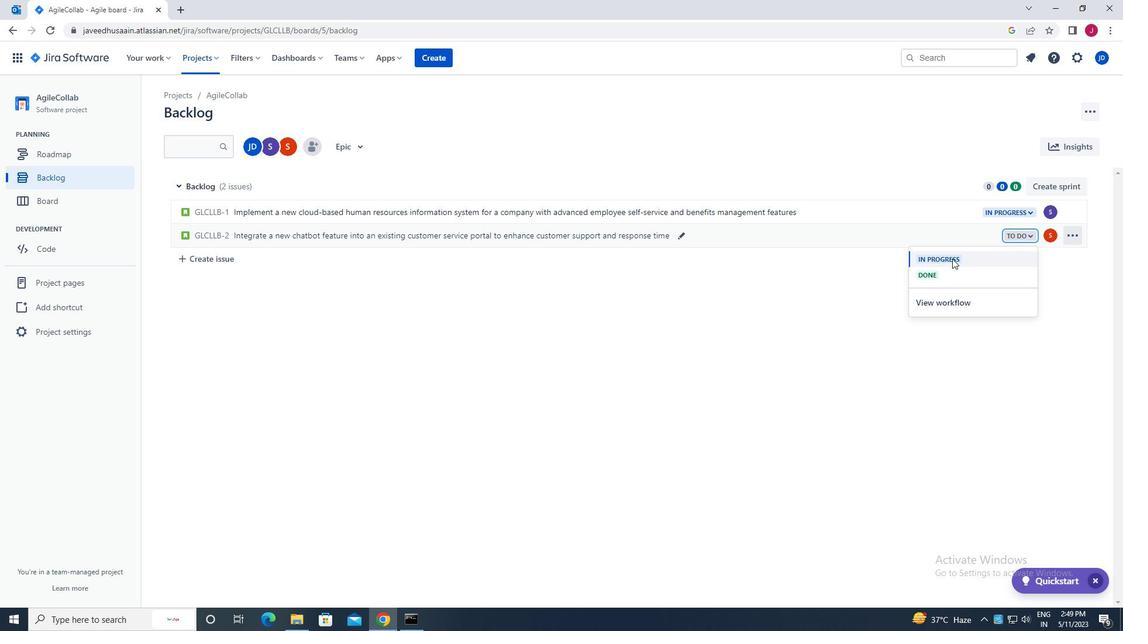 
Action: Mouse moved to (786, 342)
Screenshot: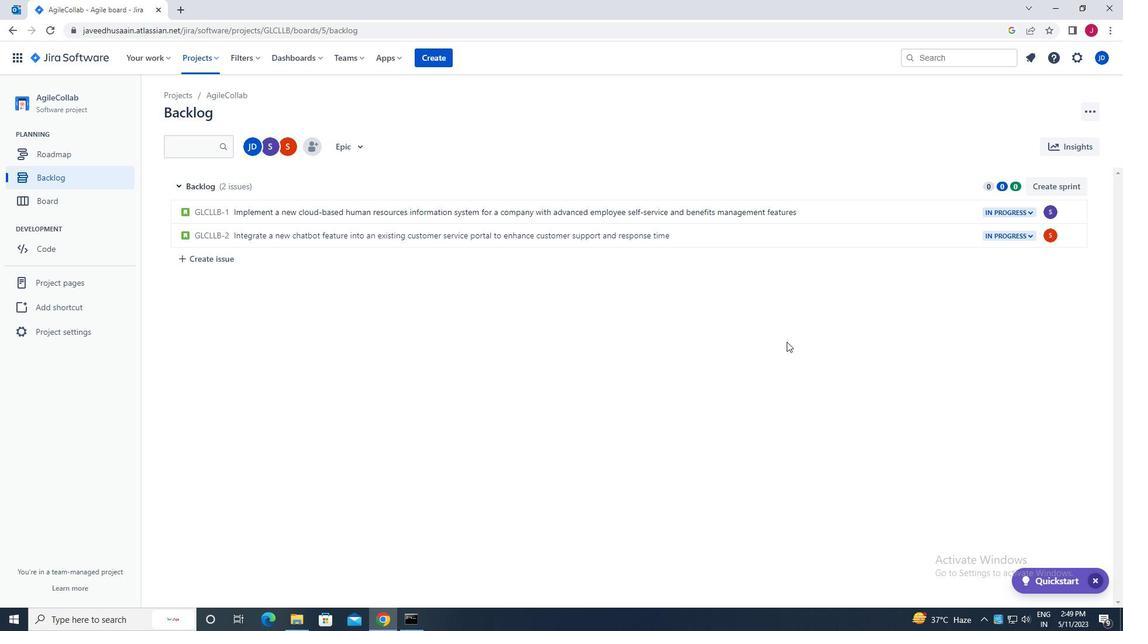 
